 Task: Select a due date automation when advanced on, 2 days before a card is due add fields without custom field "Resume" set to a number lower than 1 and greater than 10 at 11:00 AM.
Action: Mouse moved to (992, 77)
Screenshot: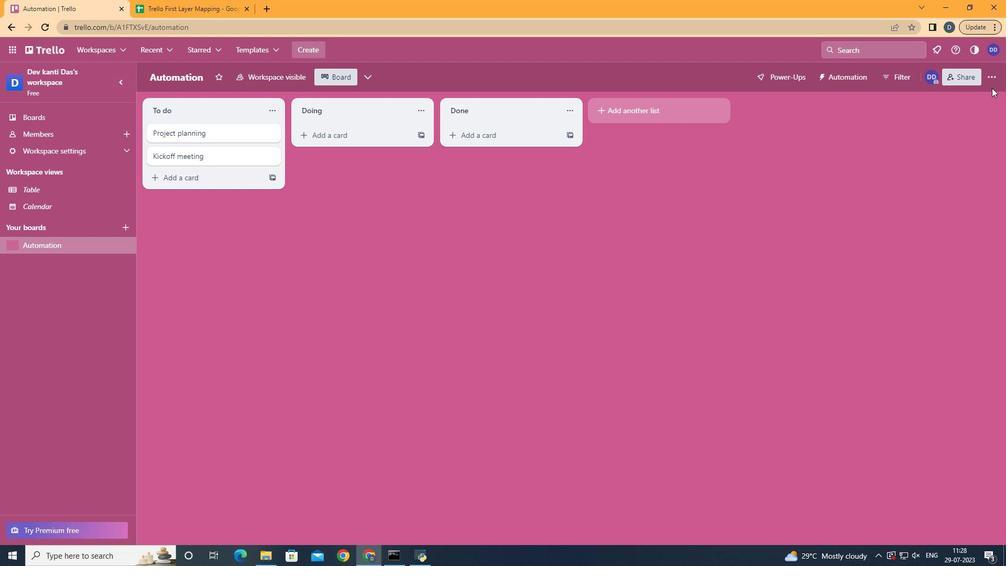 
Action: Mouse pressed left at (992, 77)
Screenshot: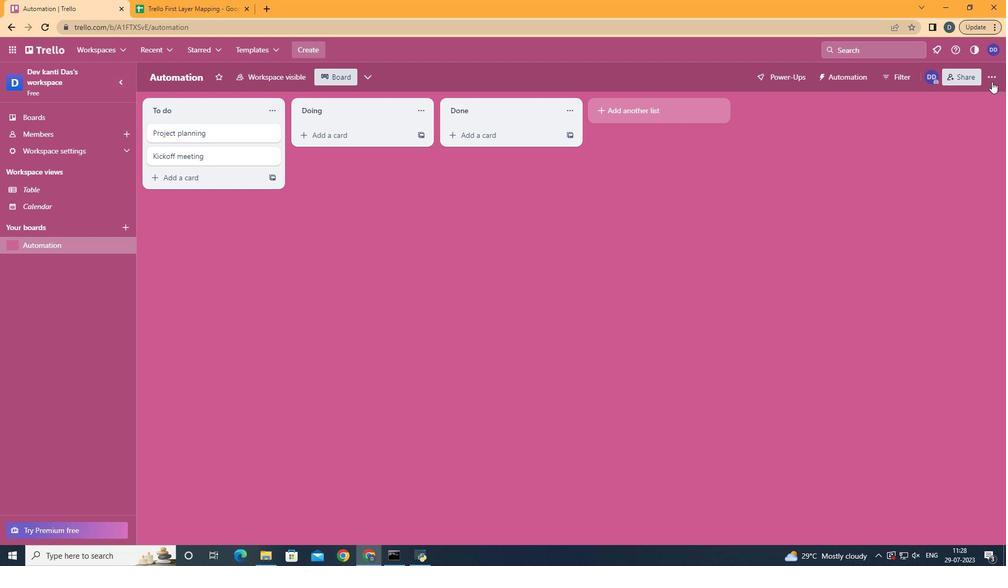 
Action: Mouse moved to (912, 223)
Screenshot: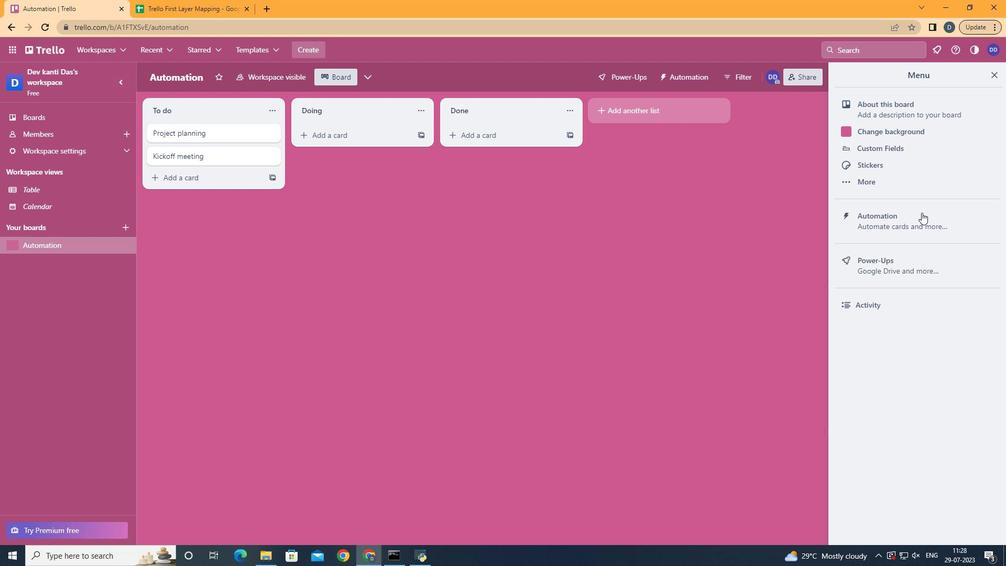 
Action: Mouse pressed left at (912, 223)
Screenshot: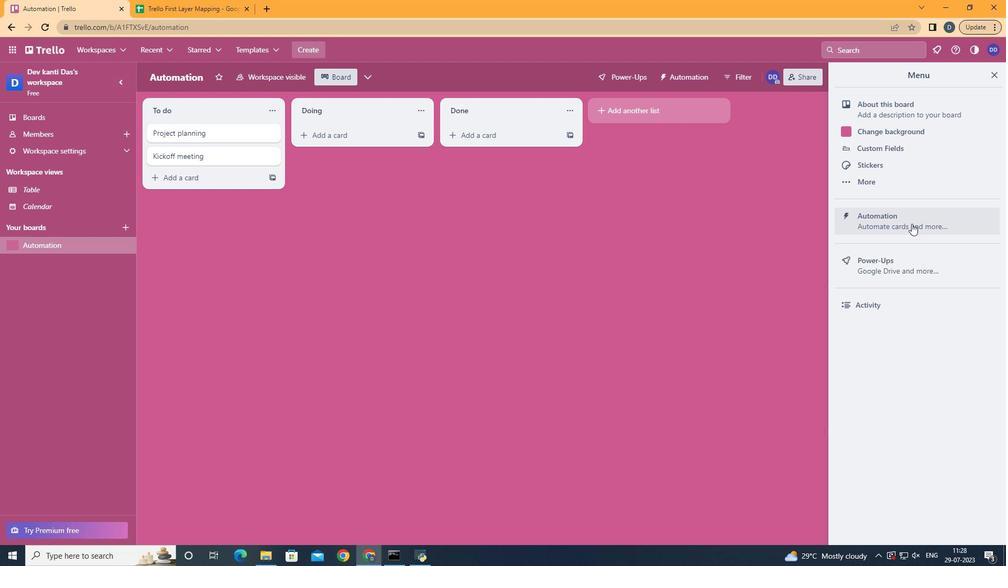 
Action: Mouse moved to (180, 204)
Screenshot: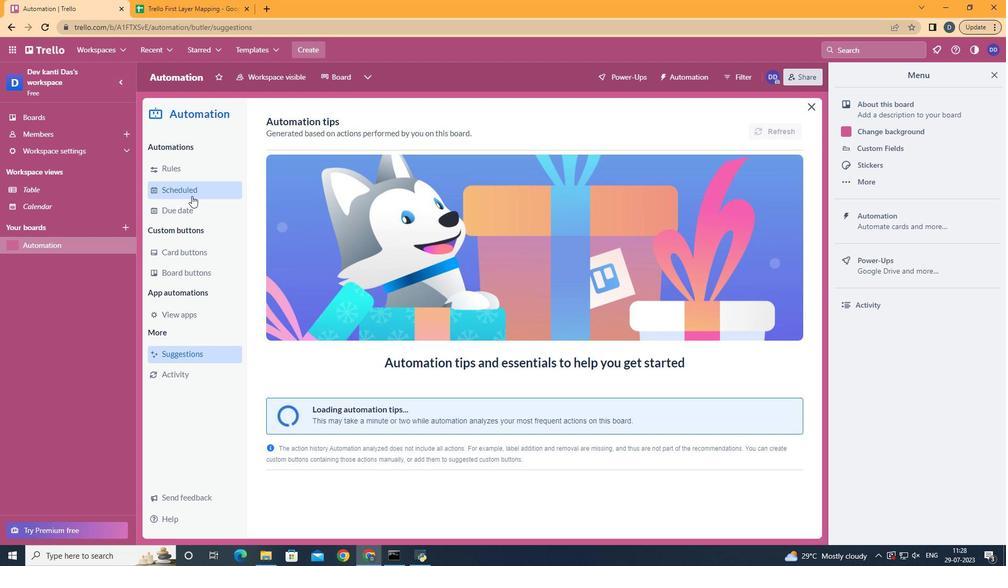 
Action: Mouse pressed left at (180, 204)
Screenshot: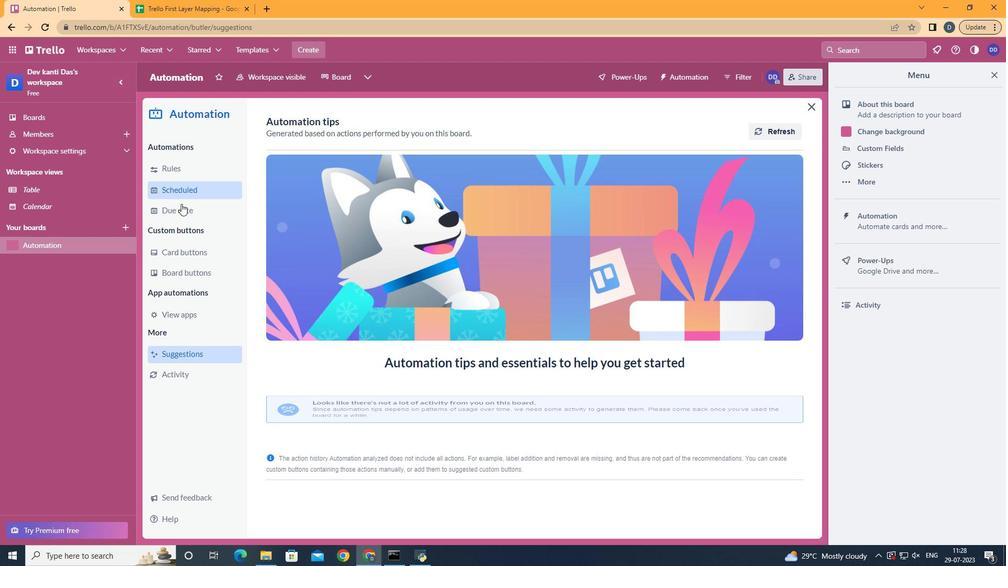 
Action: Mouse moved to (740, 126)
Screenshot: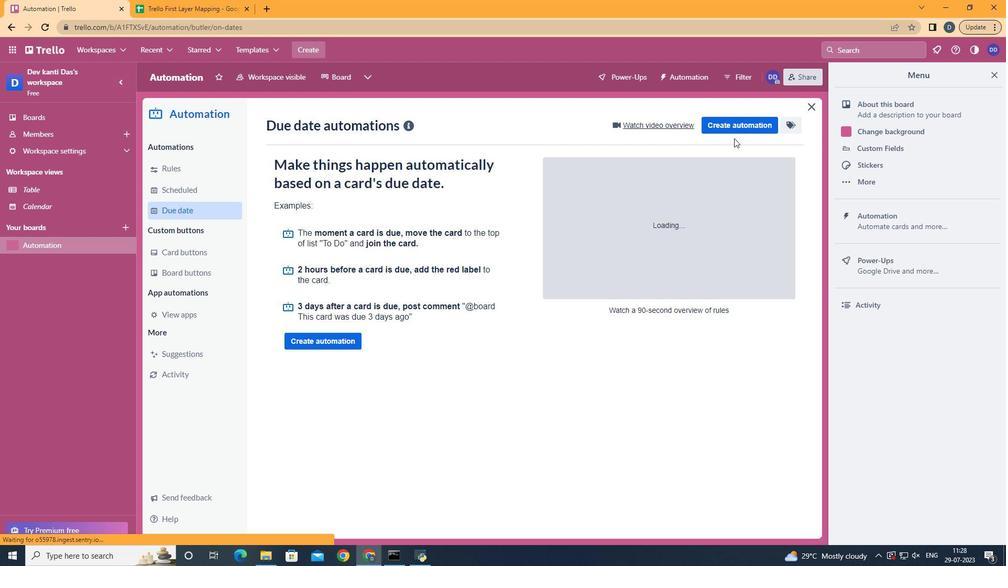 
Action: Mouse pressed left at (740, 126)
Screenshot: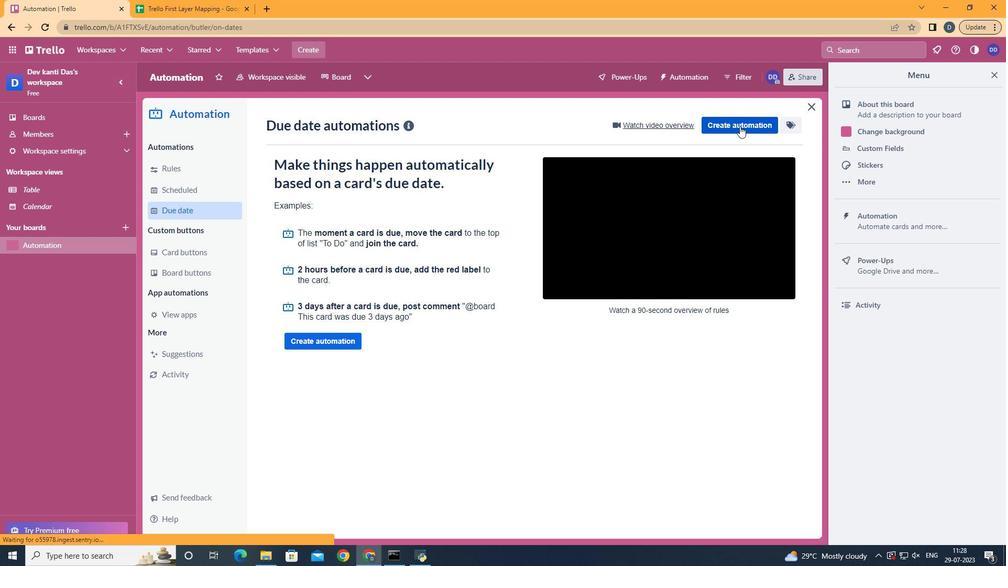
Action: Mouse moved to (458, 230)
Screenshot: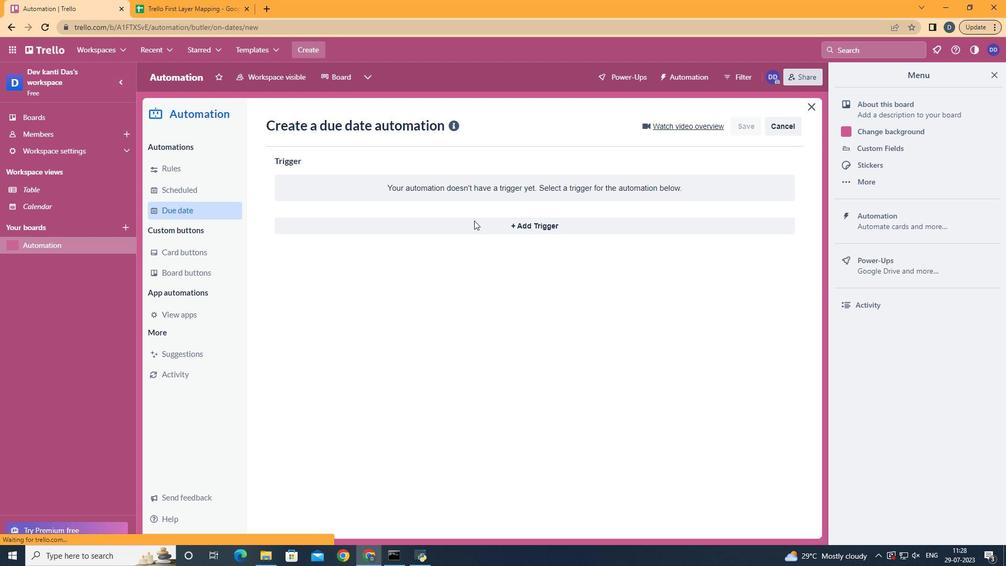 
Action: Mouse pressed left at (458, 230)
Screenshot: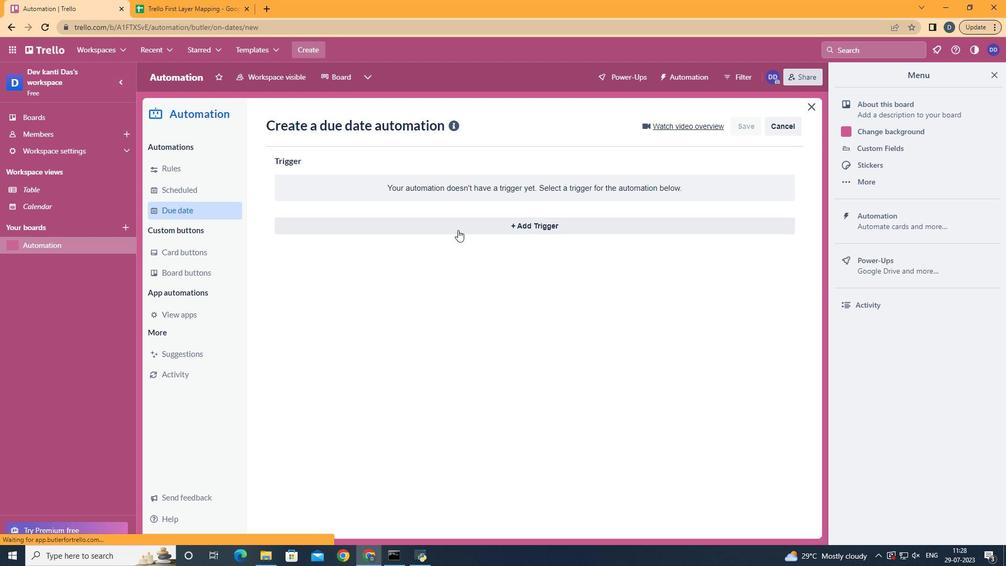 
Action: Mouse moved to (414, 381)
Screenshot: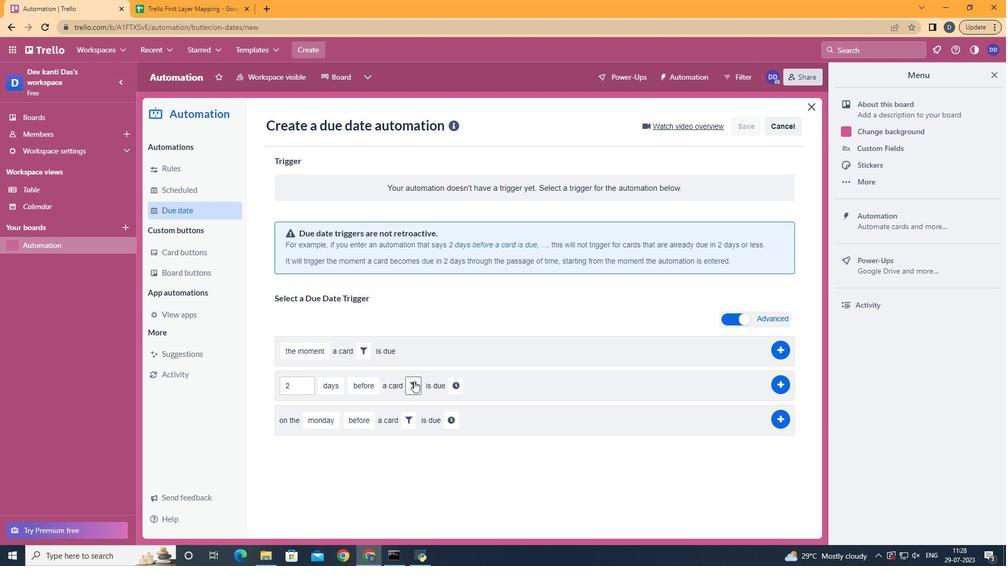 
Action: Mouse pressed left at (414, 381)
Screenshot: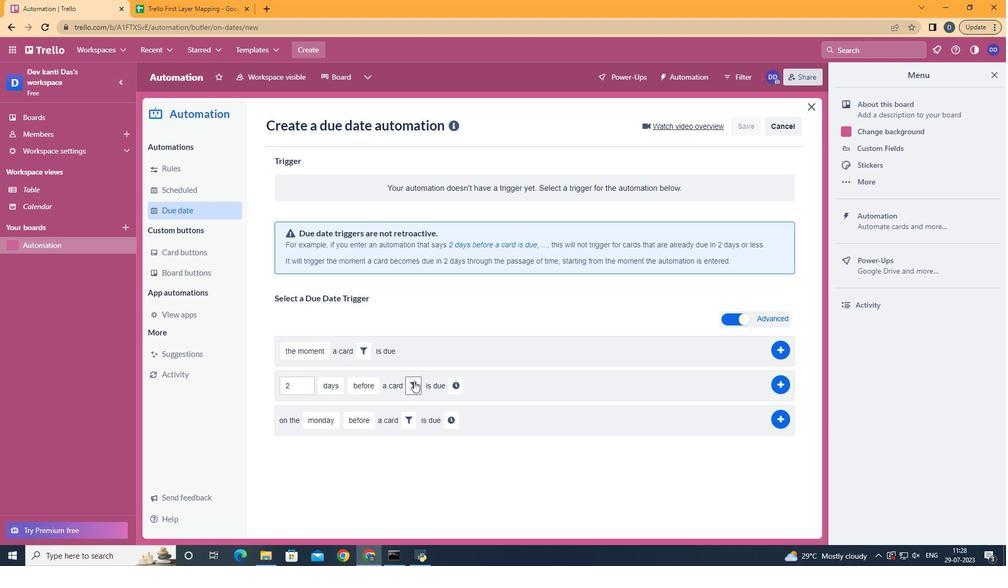 
Action: Mouse moved to (580, 423)
Screenshot: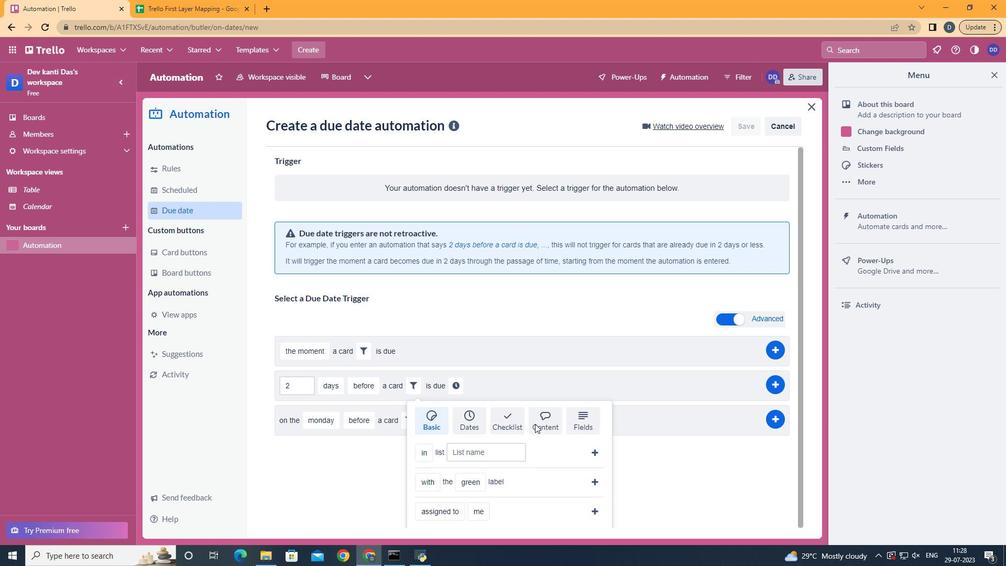 
Action: Mouse pressed left at (580, 423)
Screenshot: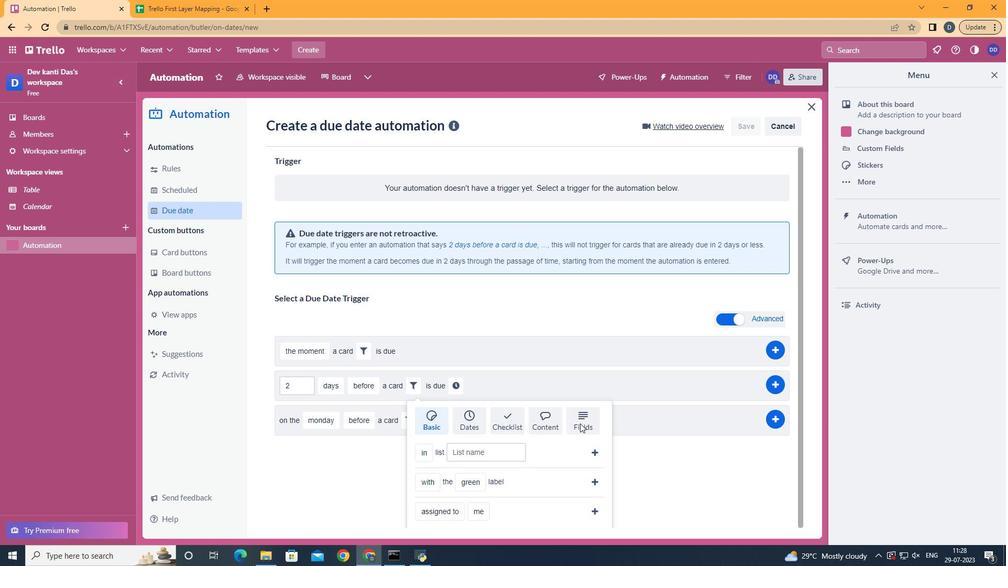 
Action: Mouse moved to (580, 420)
Screenshot: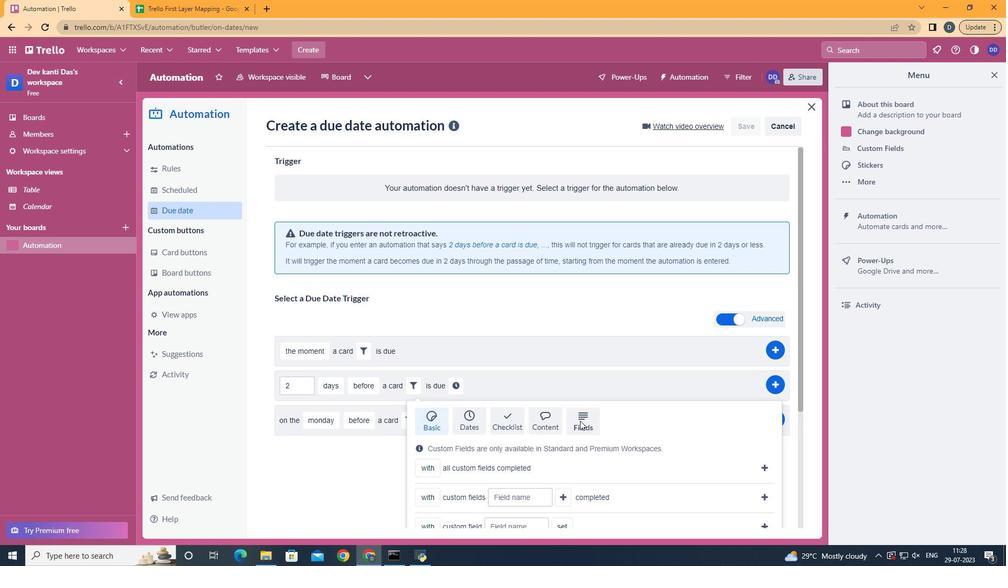 
Action: Mouse scrolled (580, 419) with delta (0, 0)
Screenshot: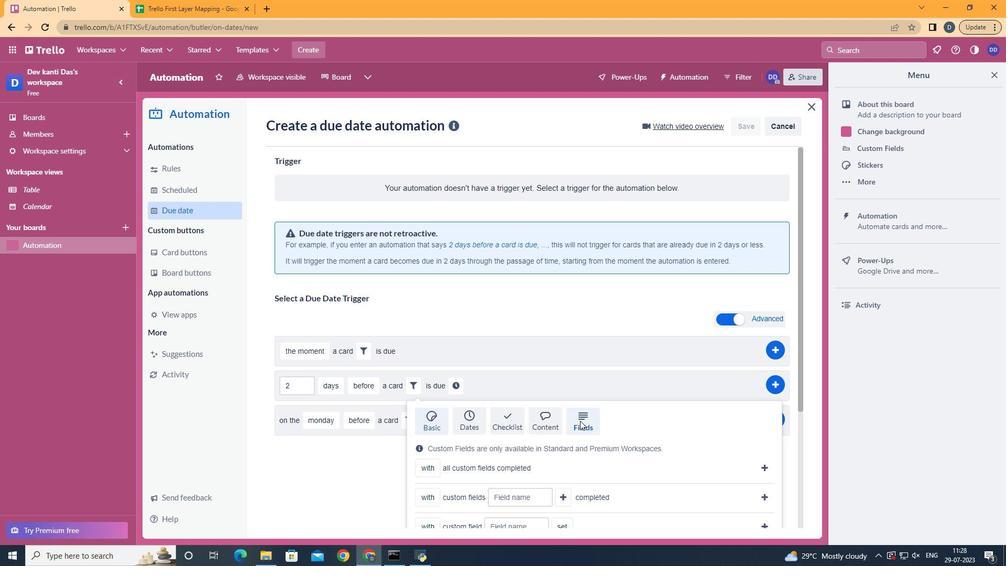 
Action: Mouse scrolled (580, 419) with delta (0, 0)
Screenshot: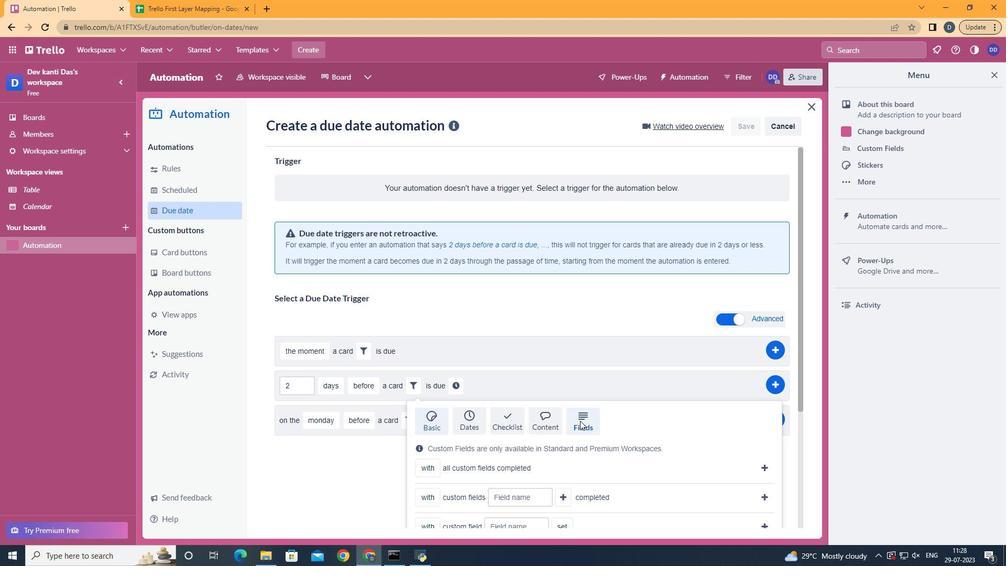 
Action: Mouse scrolled (580, 419) with delta (0, 0)
Screenshot: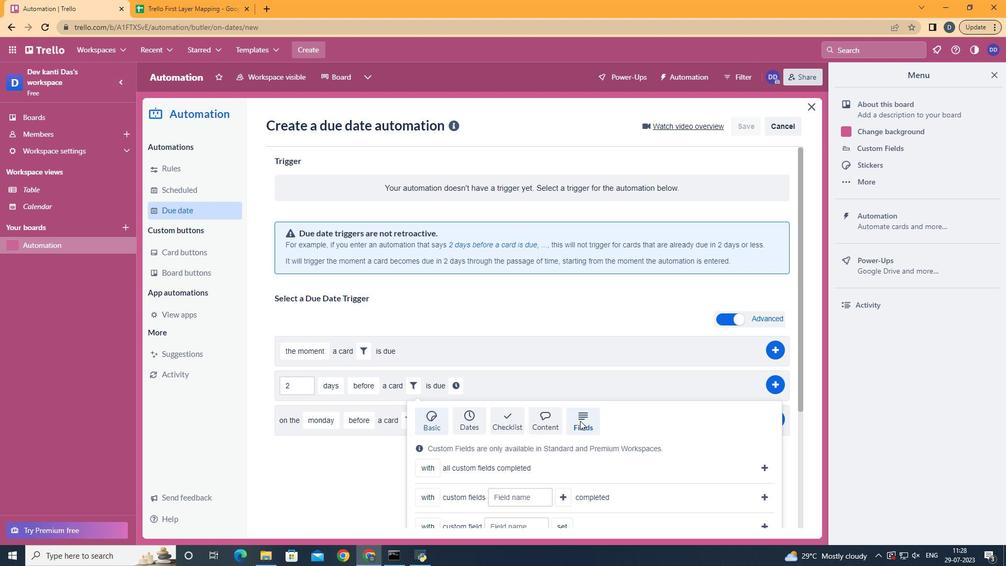 
Action: Mouse scrolled (580, 419) with delta (0, 0)
Screenshot: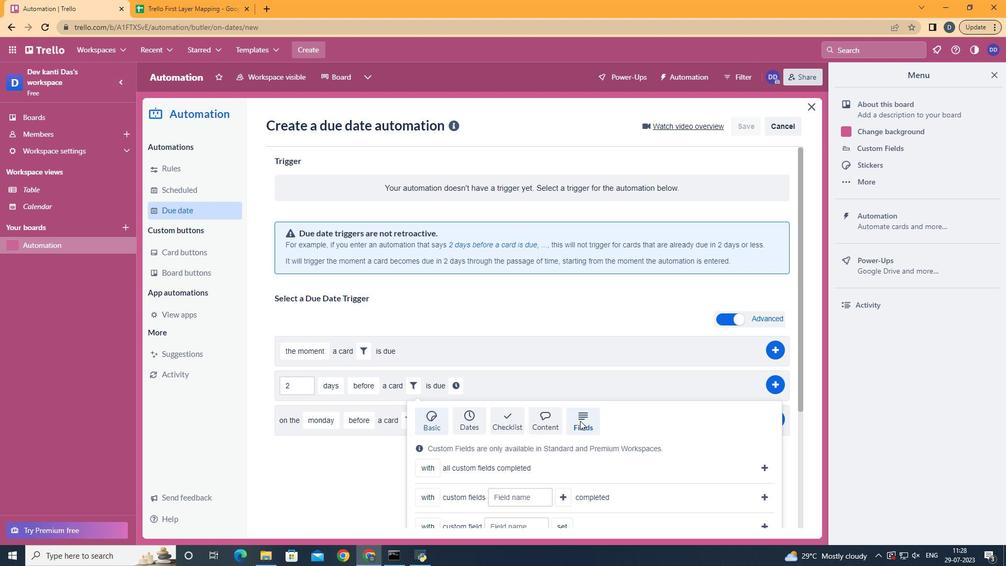 
Action: Mouse scrolled (580, 419) with delta (0, 0)
Screenshot: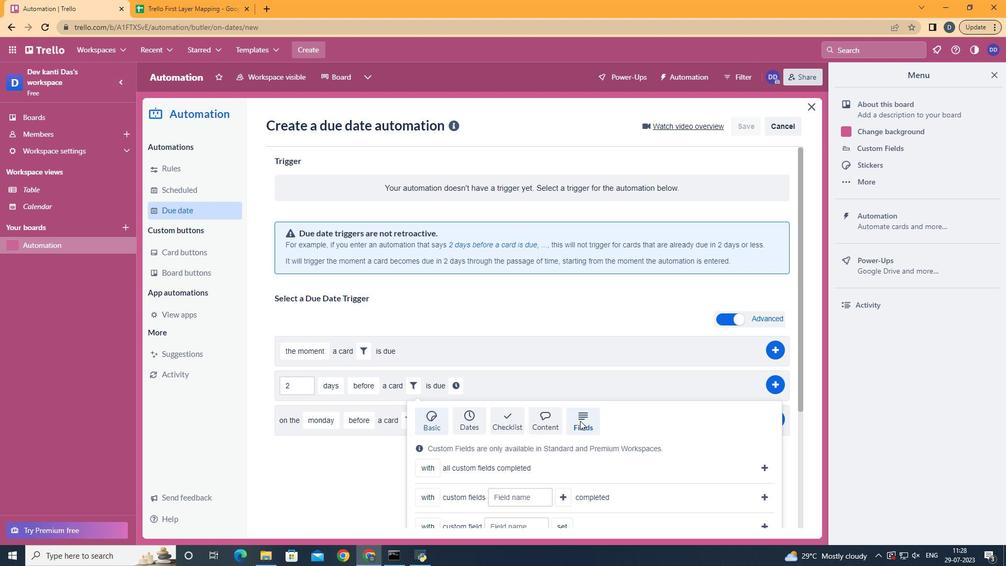 
Action: Mouse scrolled (580, 419) with delta (0, 0)
Screenshot: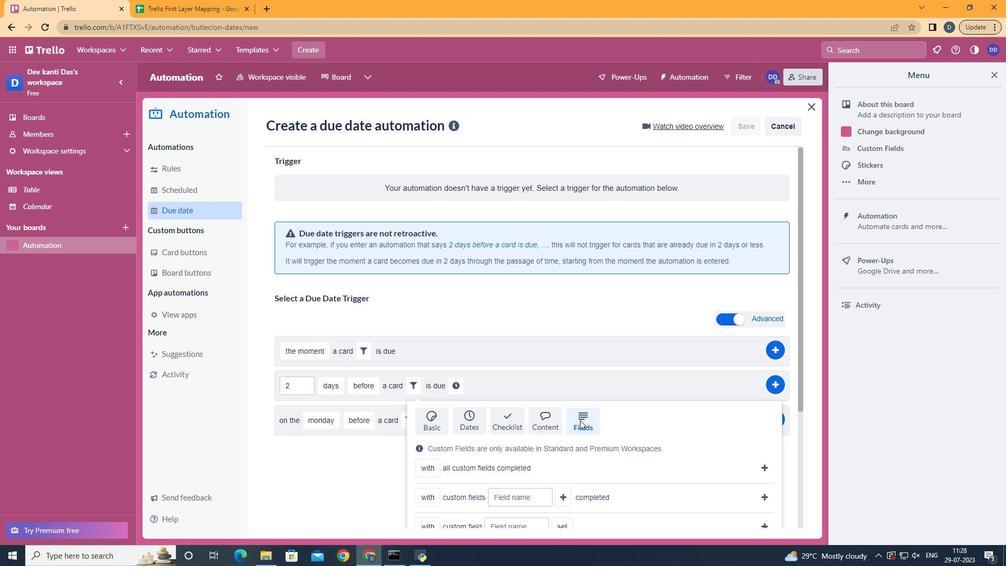
Action: Mouse moved to (425, 485)
Screenshot: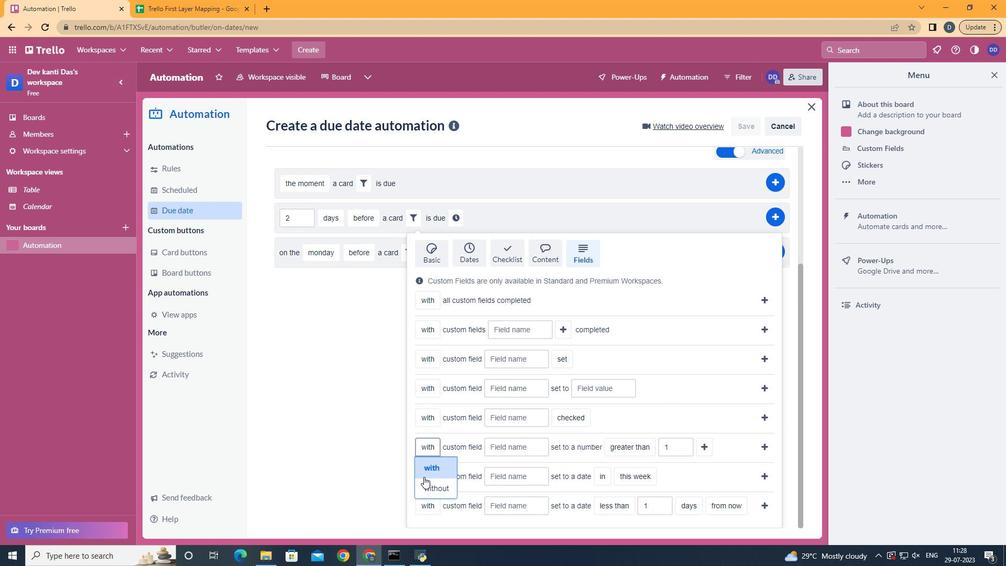 
Action: Mouse pressed left at (425, 485)
Screenshot: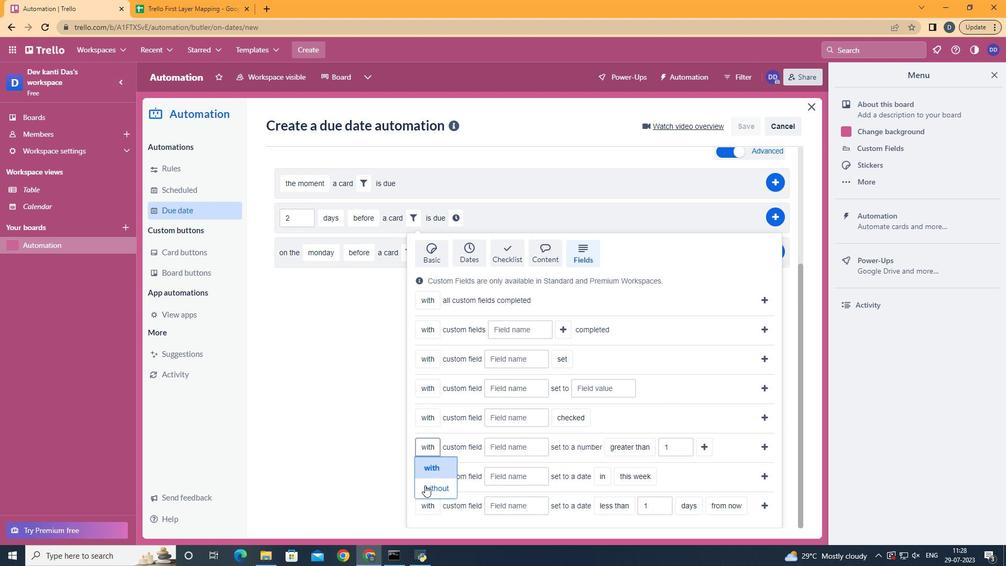 
Action: Mouse moved to (524, 446)
Screenshot: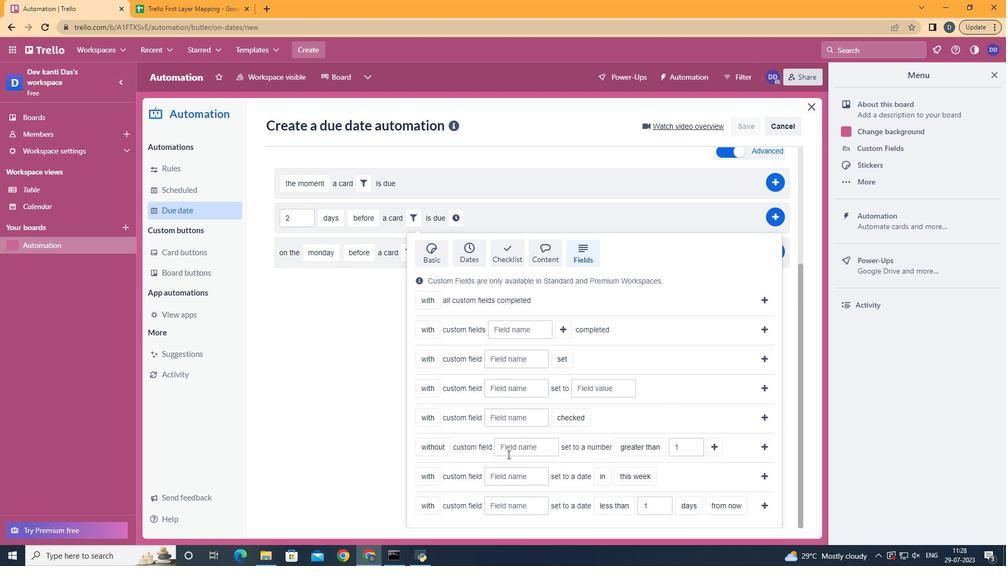 
Action: Mouse pressed left at (524, 446)
Screenshot: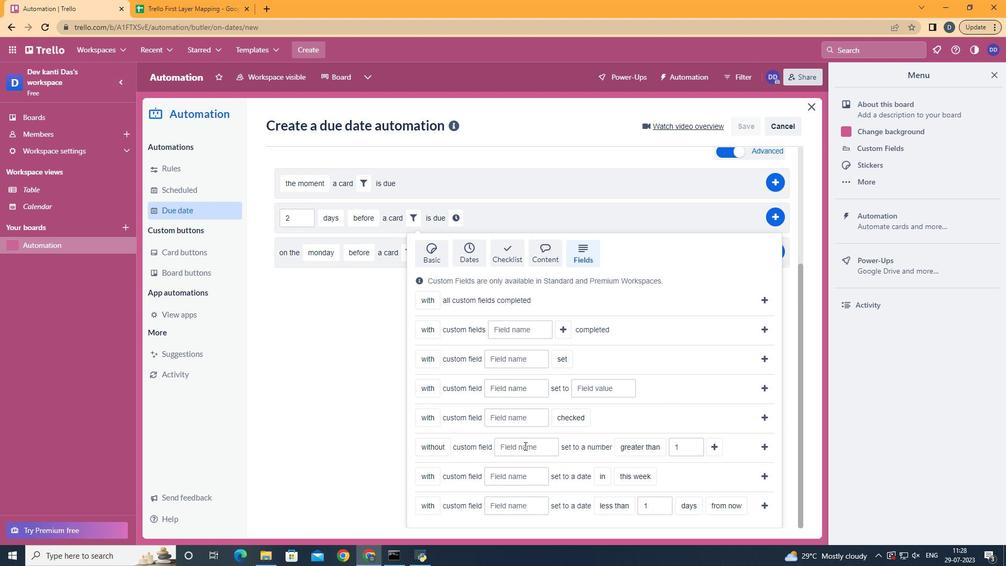 
Action: Mouse moved to (525, 446)
Screenshot: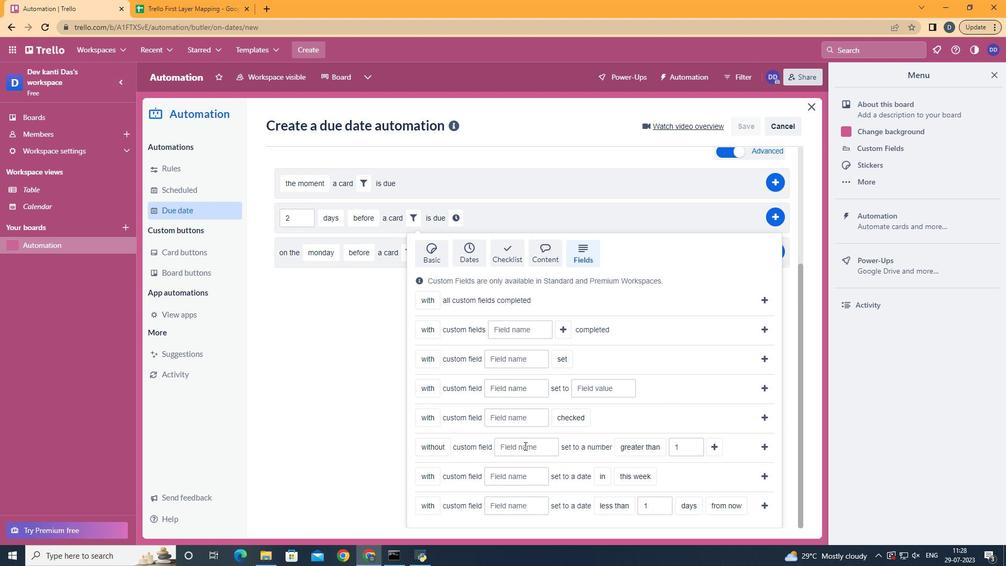 
Action: Key pressed <Key.shift>Resume
Screenshot: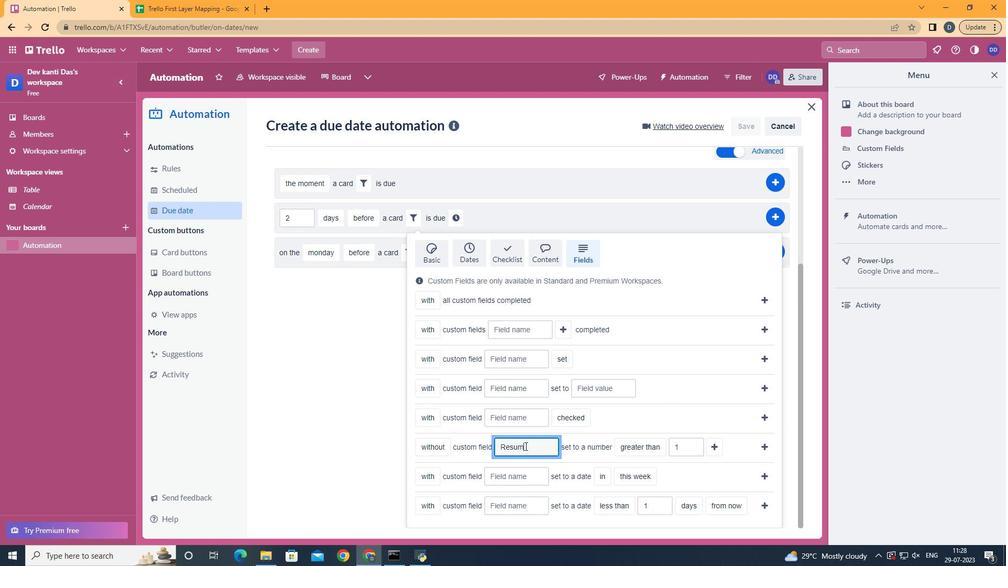 
Action: Mouse moved to (673, 406)
Screenshot: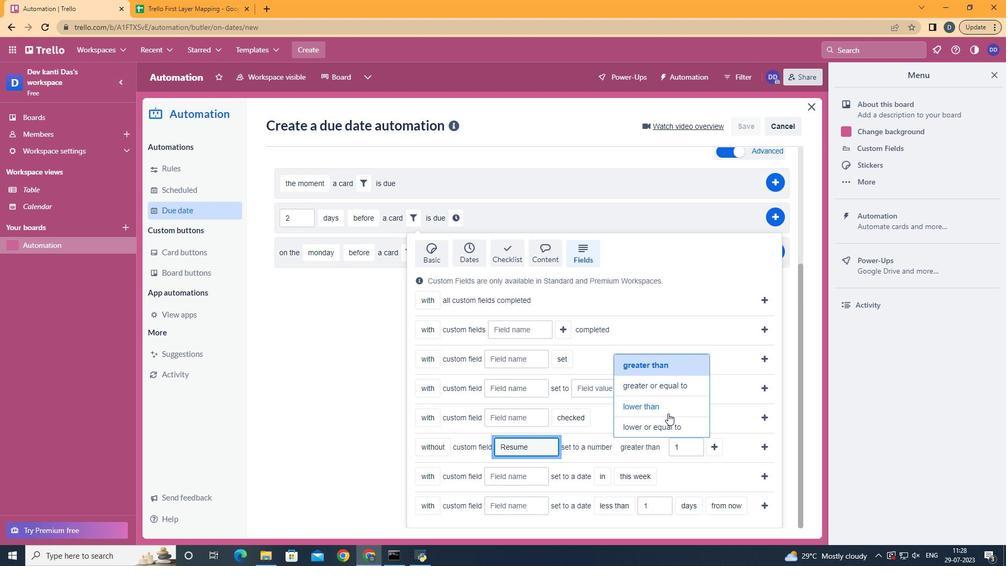 
Action: Mouse pressed left at (673, 406)
Screenshot: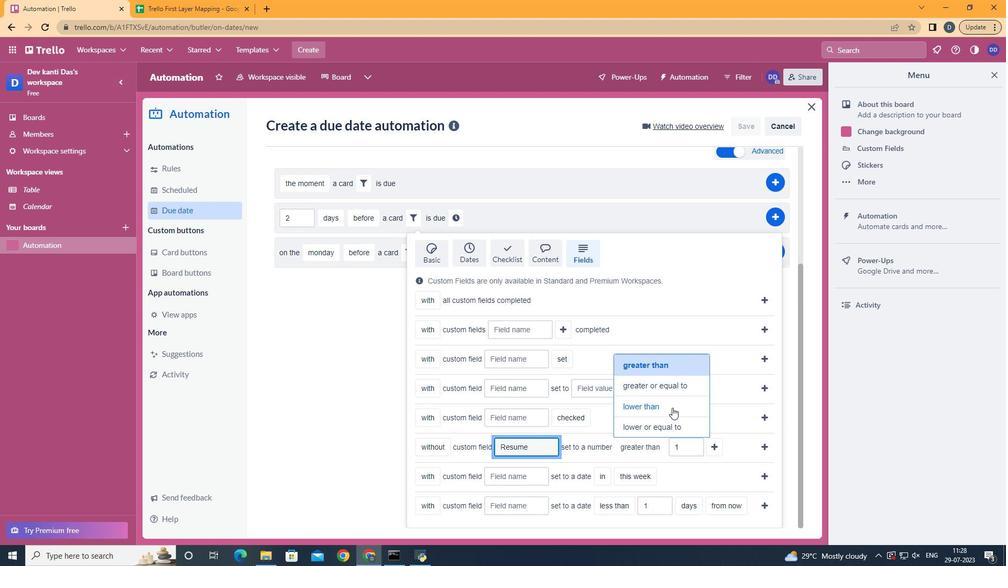 
Action: Mouse moved to (706, 445)
Screenshot: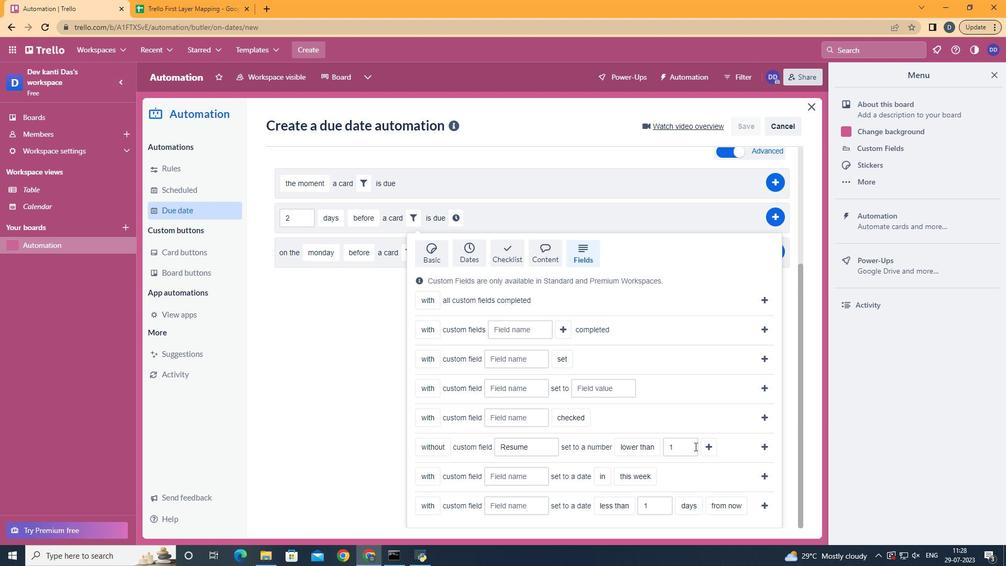 
Action: Mouse pressed left at (706, 445)
Screenshot: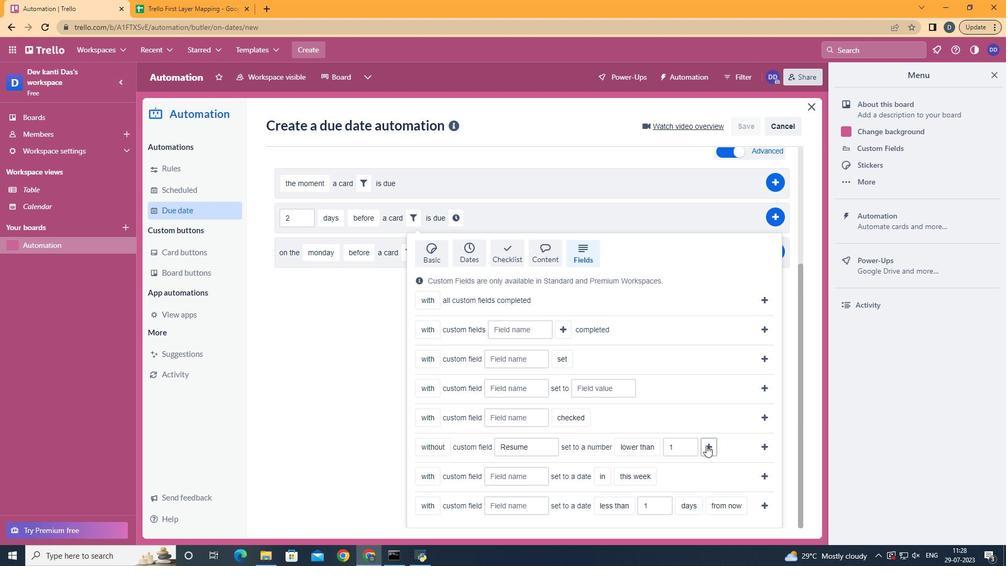 
Action: Mouse moved to (481, 427)
Screenshot: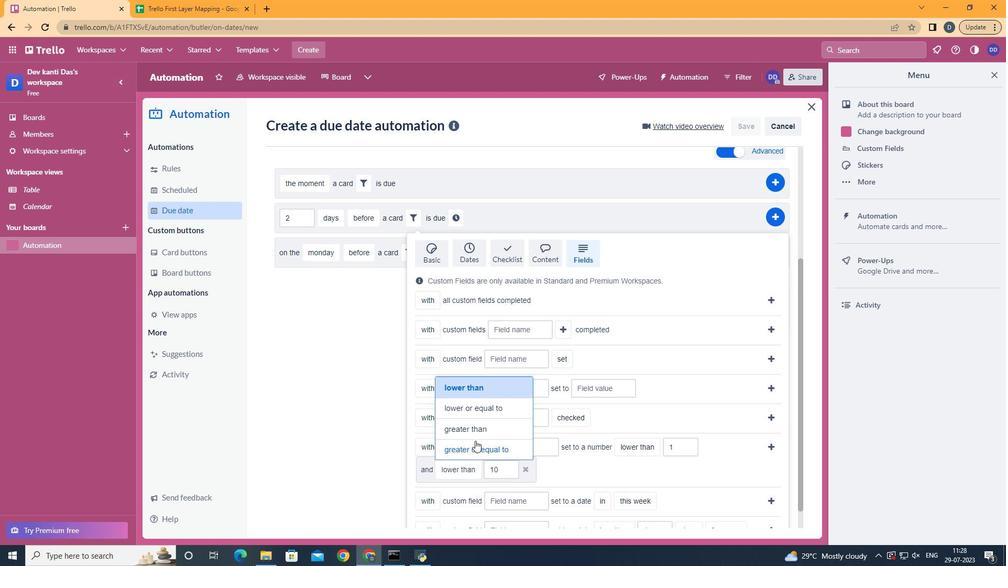 
Action: Mouse pressed left at (481, 427)
Screenshot: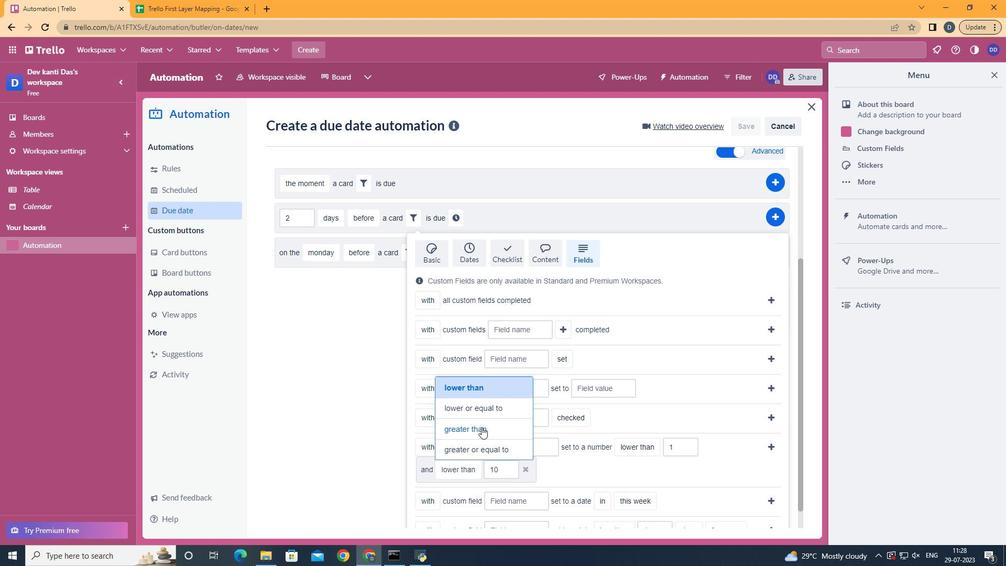 
Action: Mouse moved to (778, 444)
Screenshot: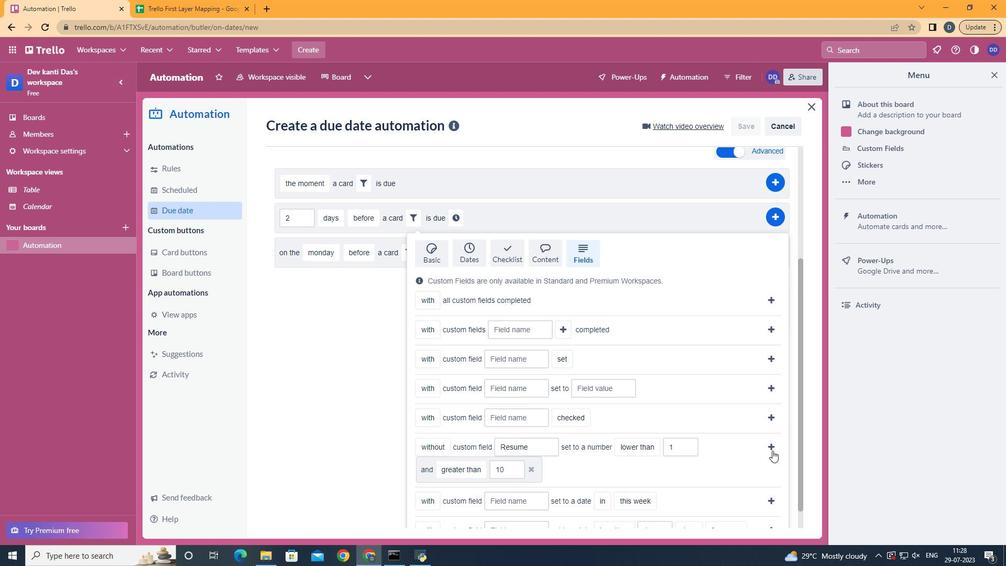
Action: Mouse pressed left at (778, 444)
Screenshot: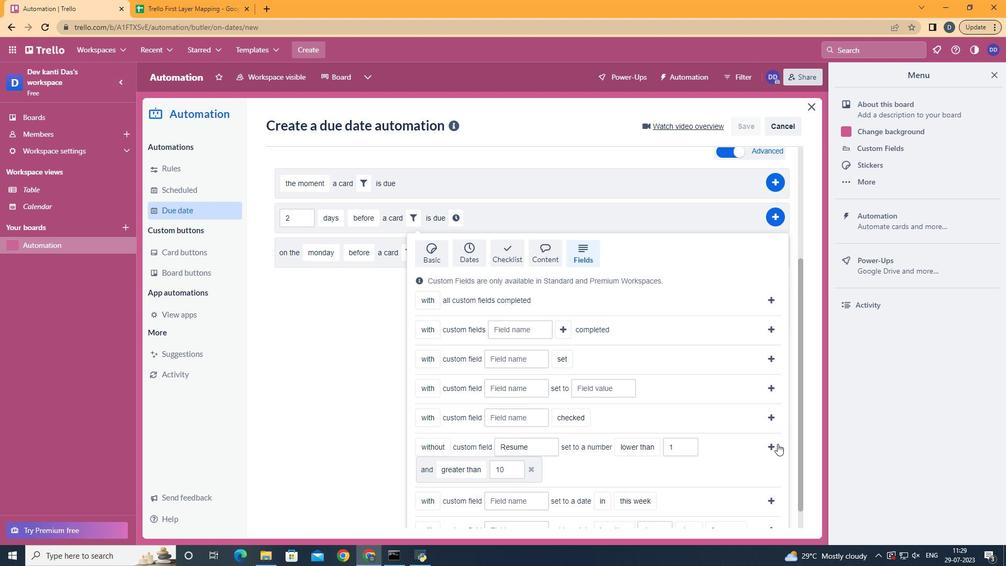 
Action: Mouse moved to (745, 387)
Screenshot: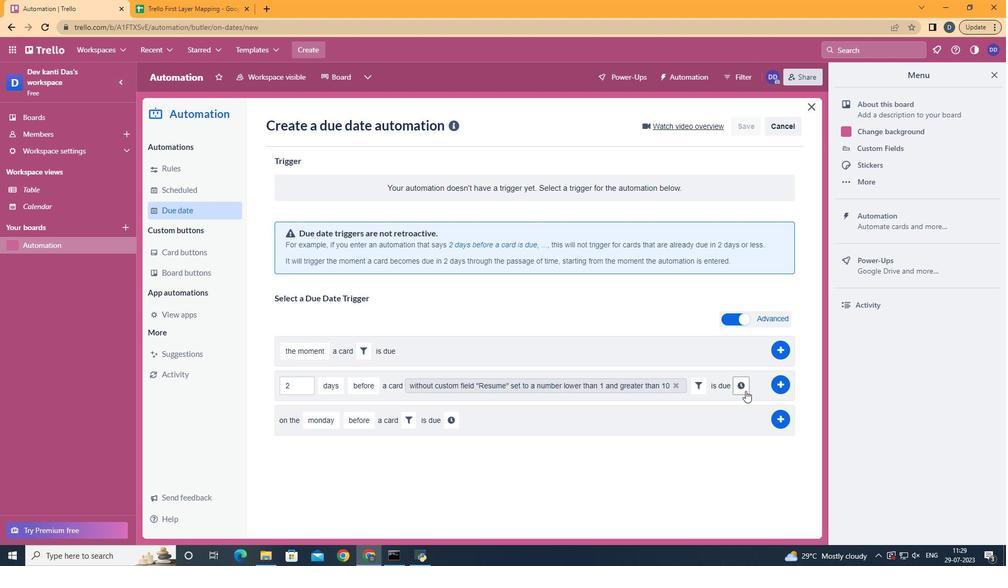 
Action: Mouse pressed left at (745, 387)
Screenshot: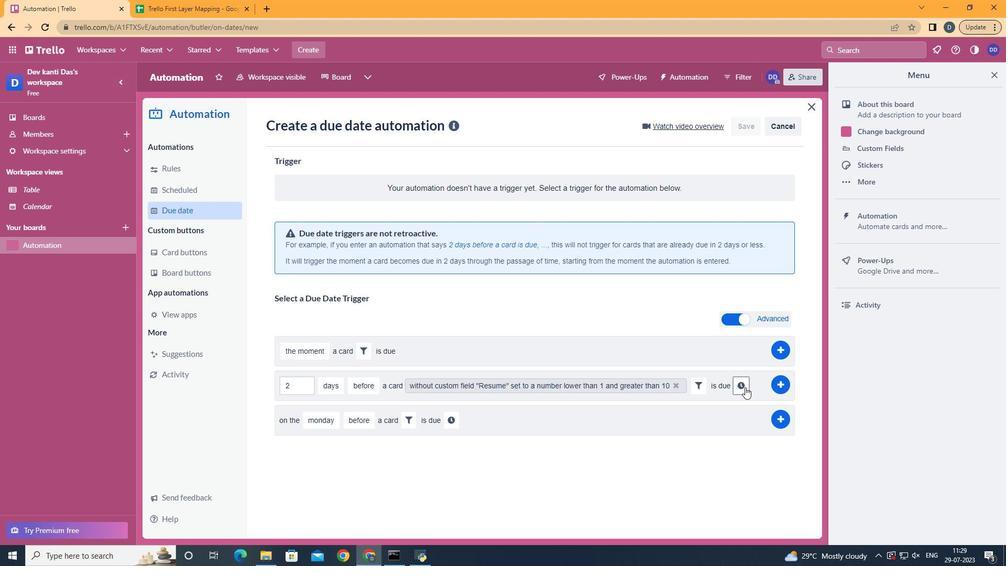 
Action: Mouse moved to (354, 408)
Screenshot: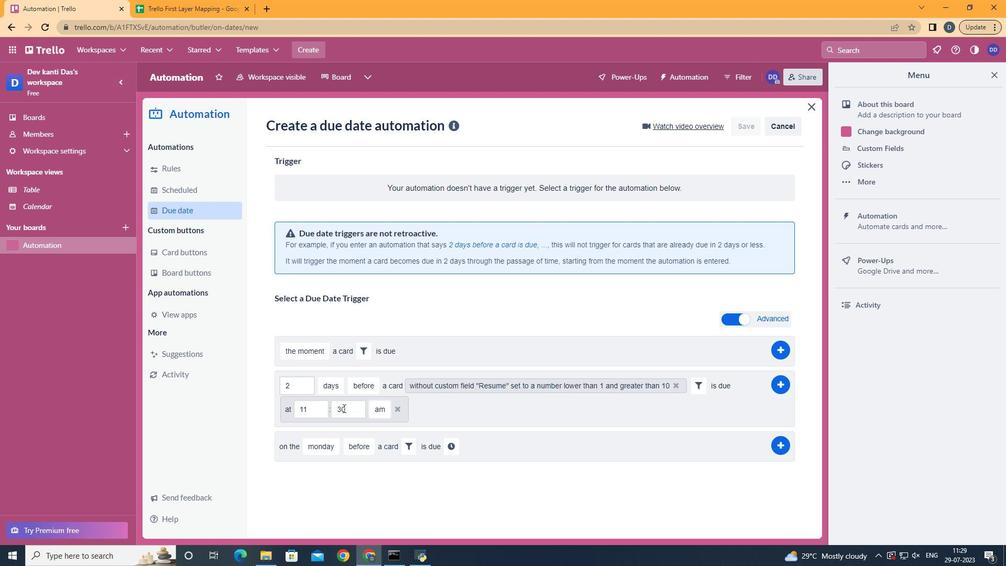 
Action: Mouse pressed left at (354, 408)
Screenshot: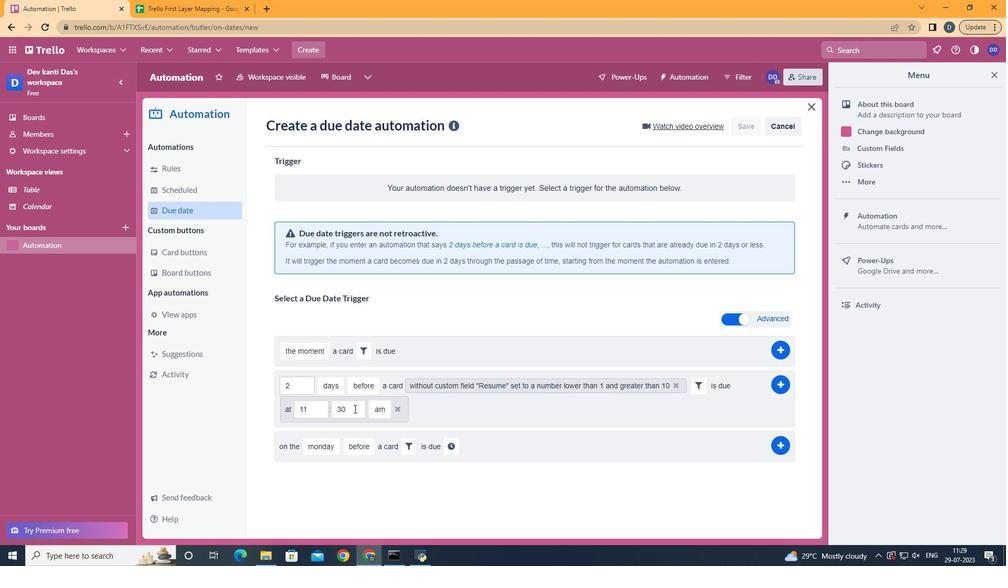 
Action: Key pressed <Key.backspace><Key.backspace>00
Screenshot: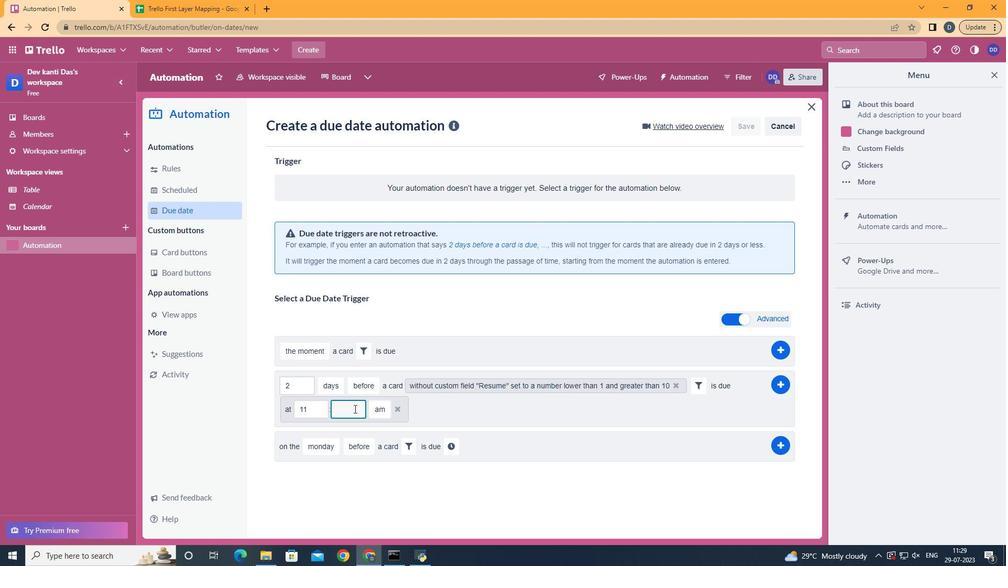 
Action: Mouse moved to (385, 431)
Screenshot: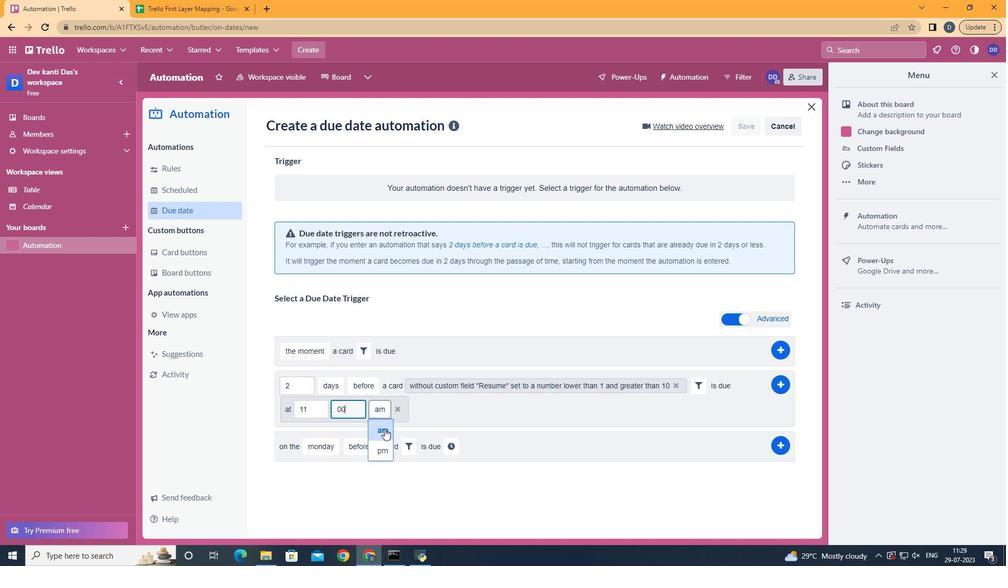 
Action: Mouse pressed left at (385, 431)
Screenshot: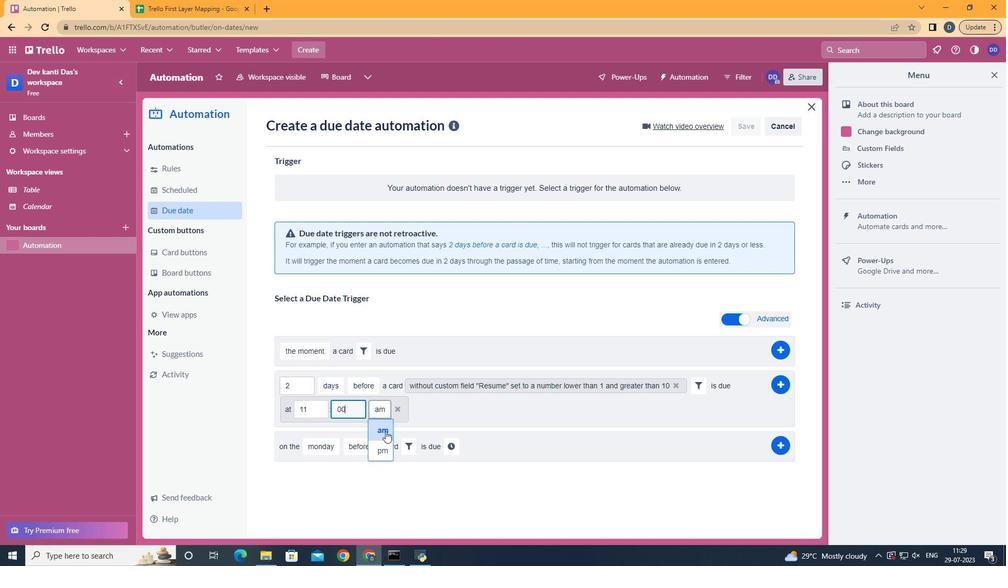 
